Task: Search for an image of a cat on Google images.
Action: Mouse moved to (125, 109)
Screenshot: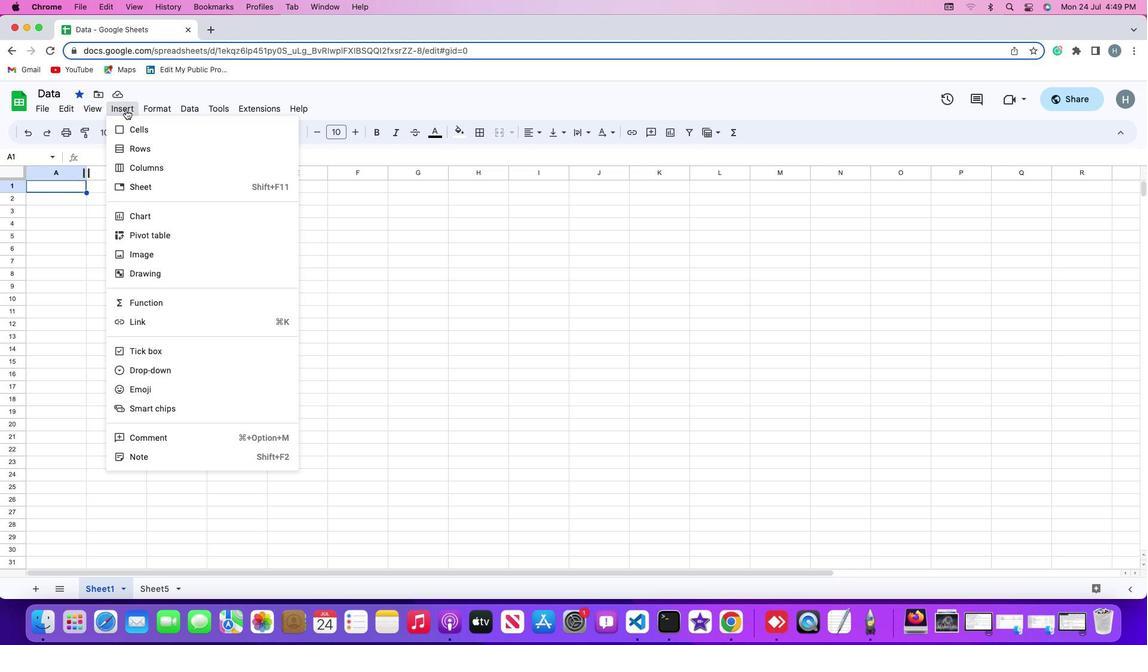 
Action: Mouse pressed left at (125, 109)
Screenshot: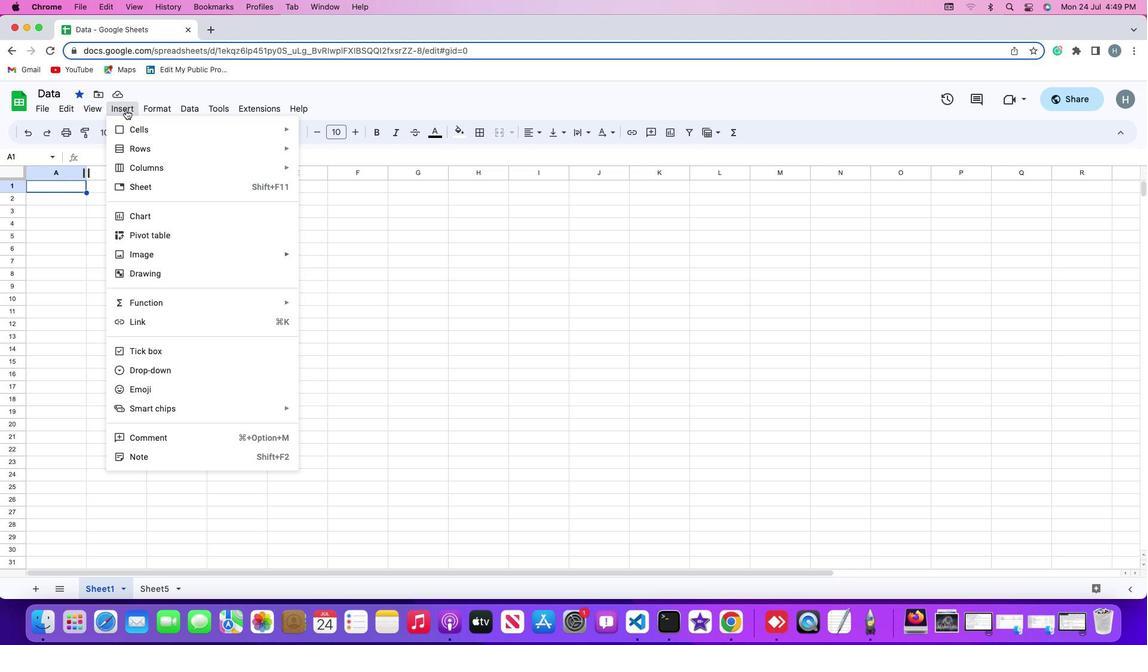 
Action: Mouse moved to (336, 276)
Screenshot: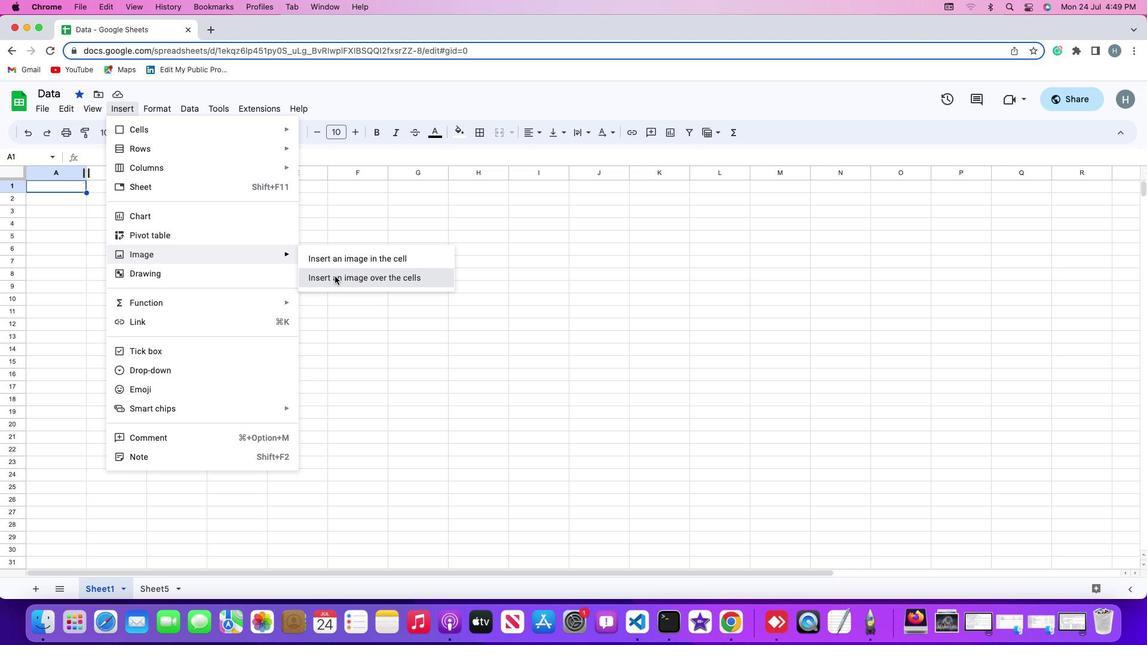 
Action: Mouse pressed left at (336, 276)
Screenshot: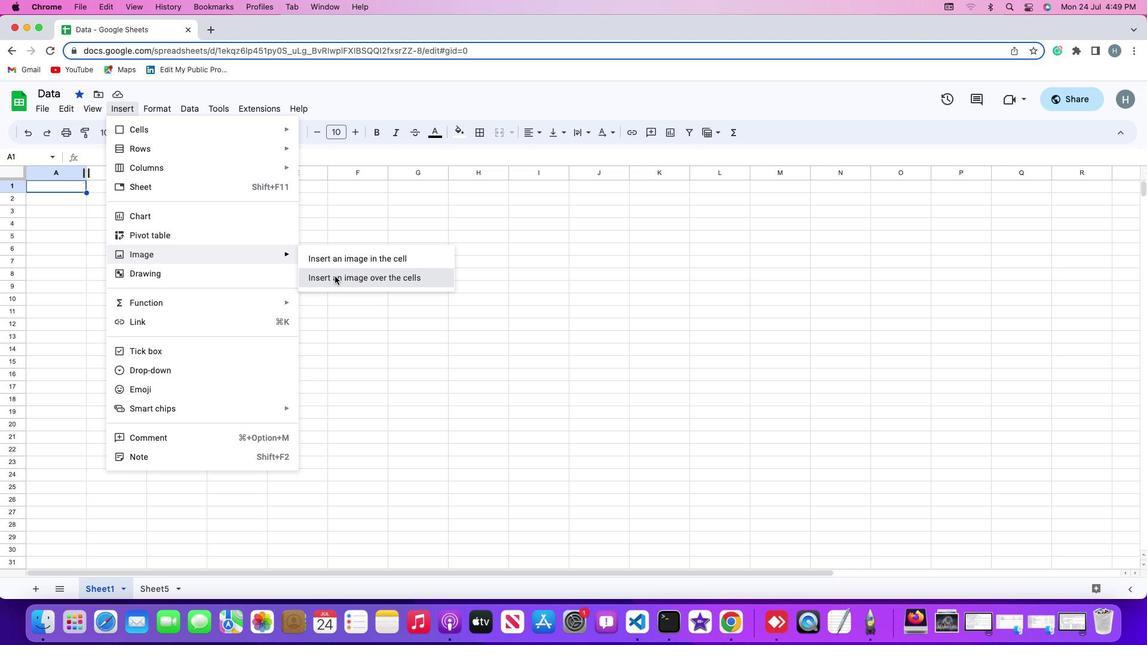 
Action: Mouse moved to (498, 174)
Screenshot: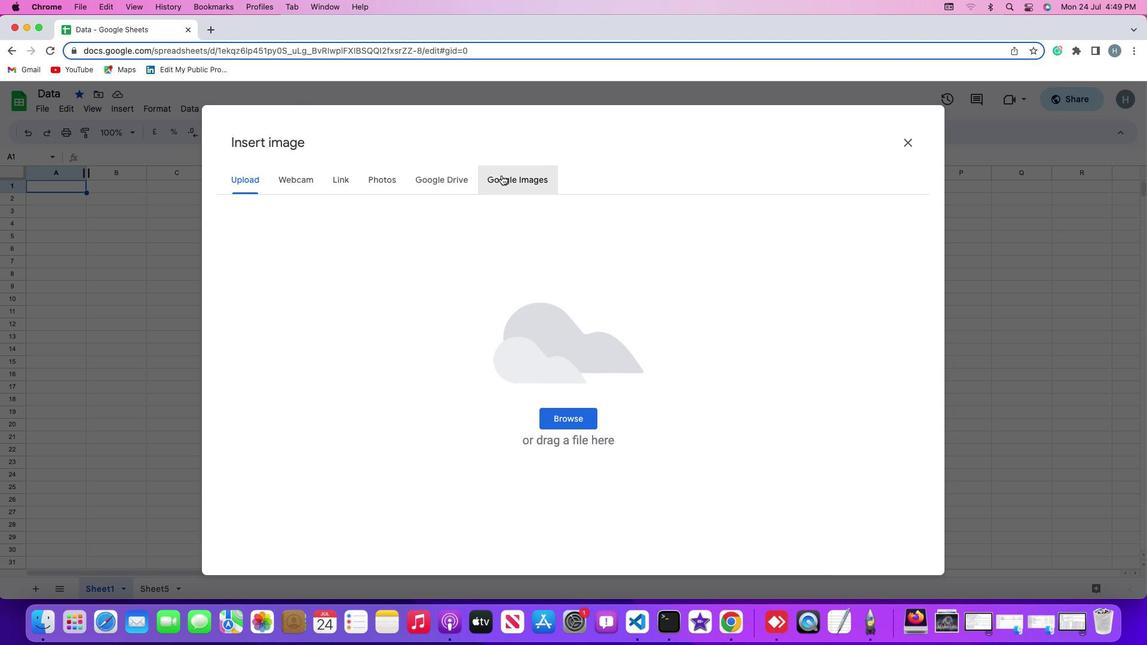 
Action: Mouse pressed left at (498, 174)
Screenshot: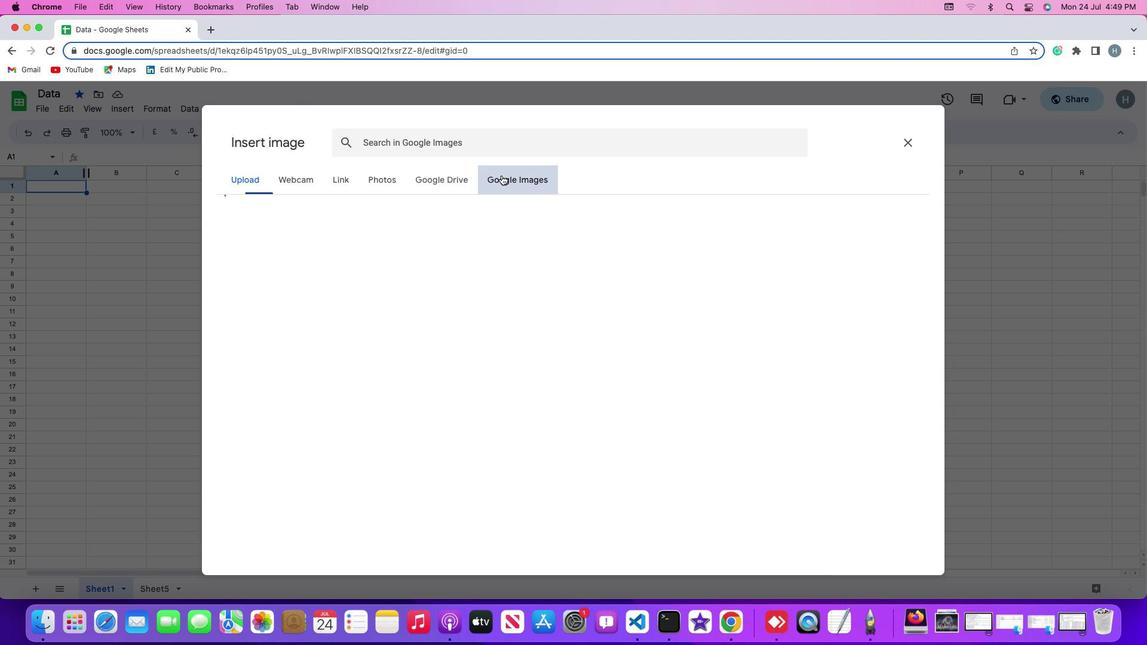 
Action: Mouse moved to (500, 152)
Screenshot: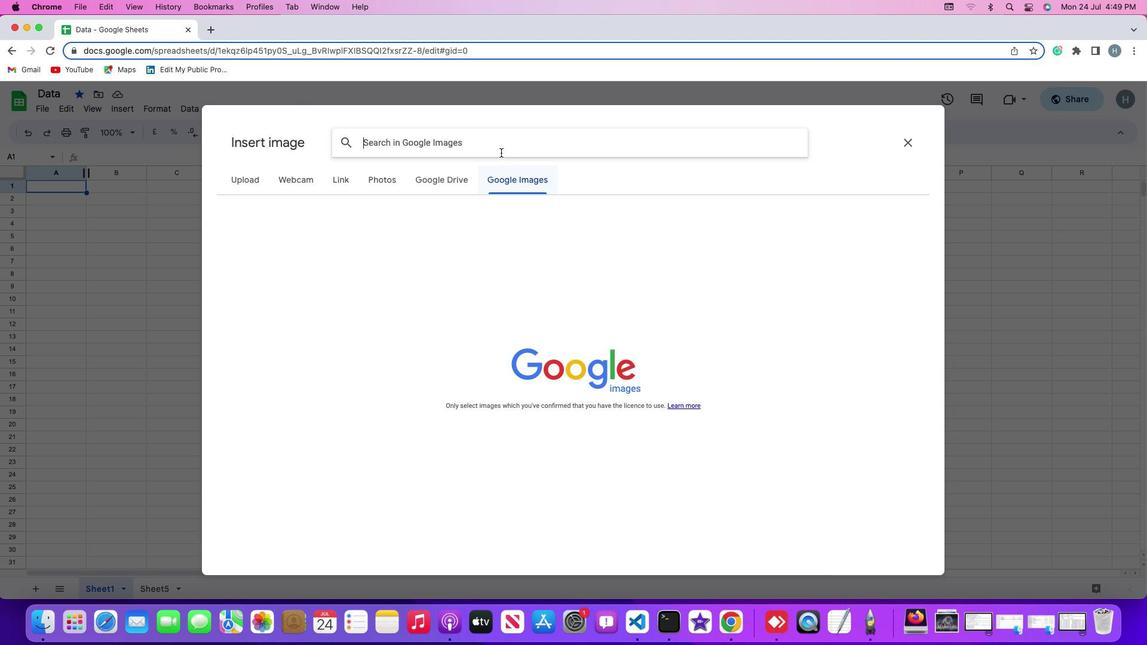 
Action: Key pressed 'c''a''t'
Screenshot: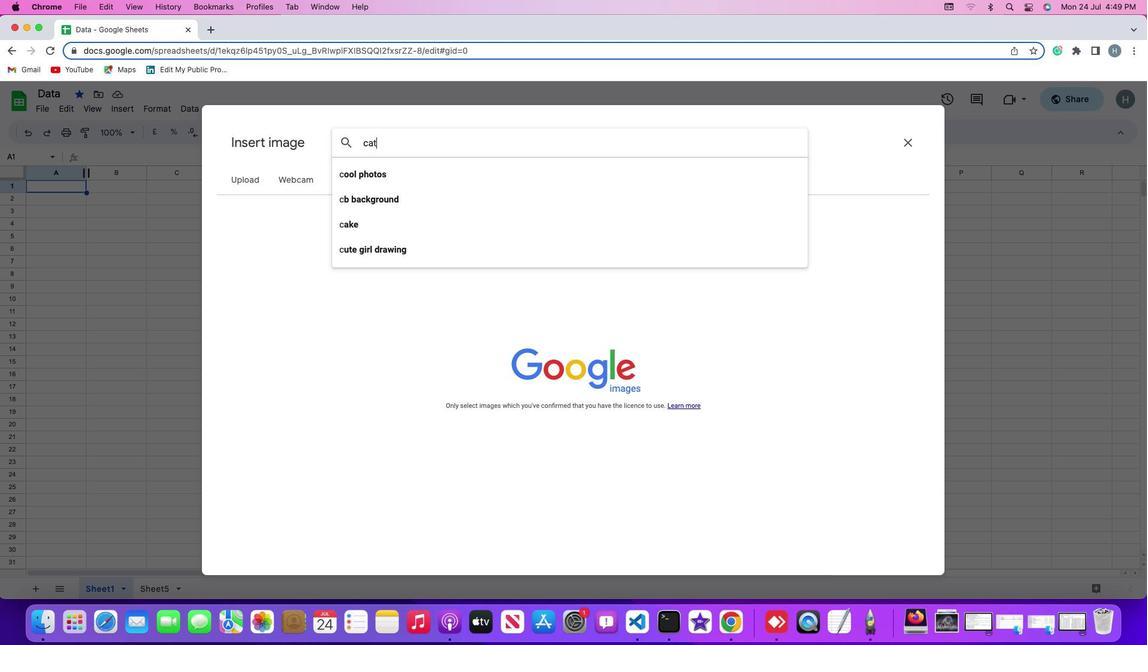 
Action: Mouse moved to (500, 170)
Screenshot: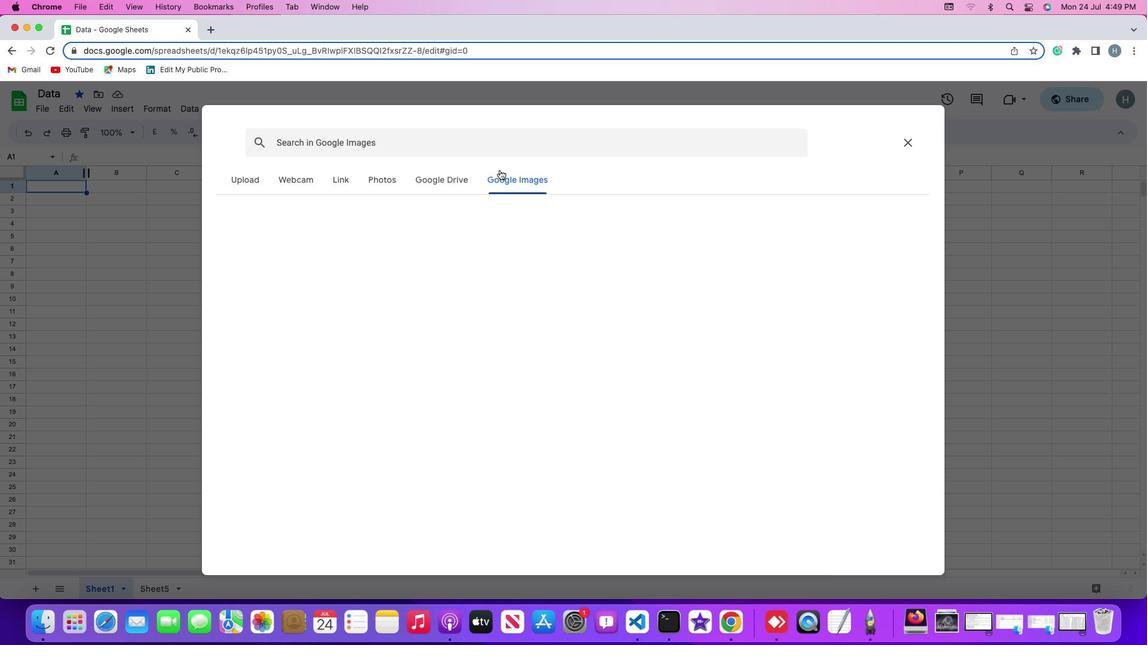 
Action: Mouse pressed left at (500, 170)
Screenshot: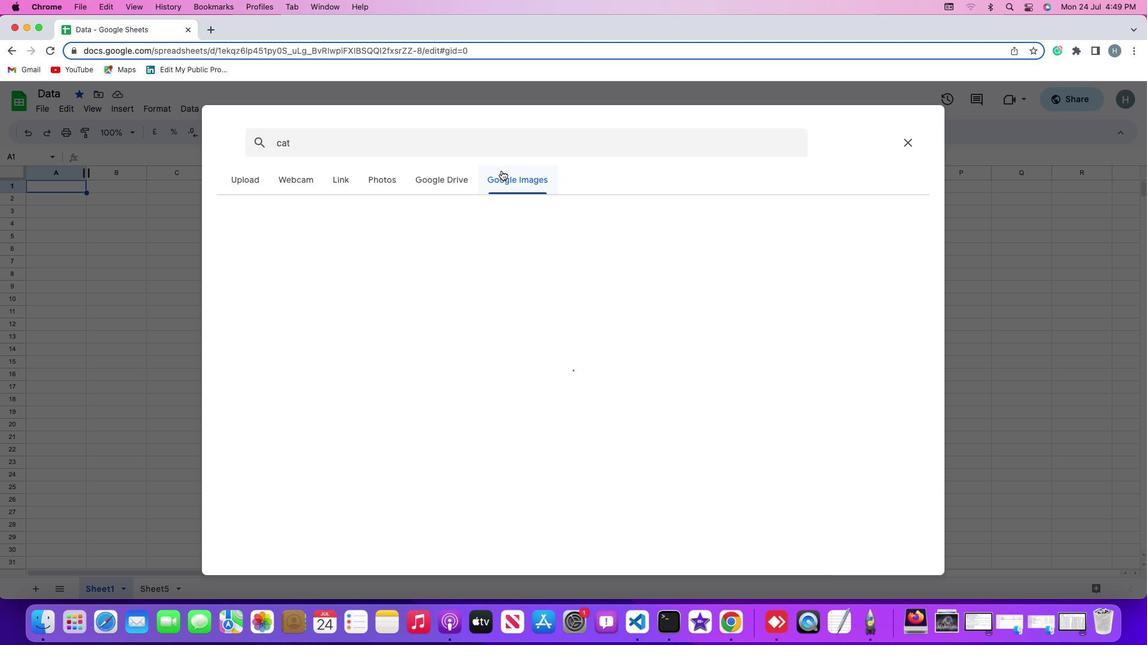 
Action: Mouse moved to (589, 285)
Screenshot: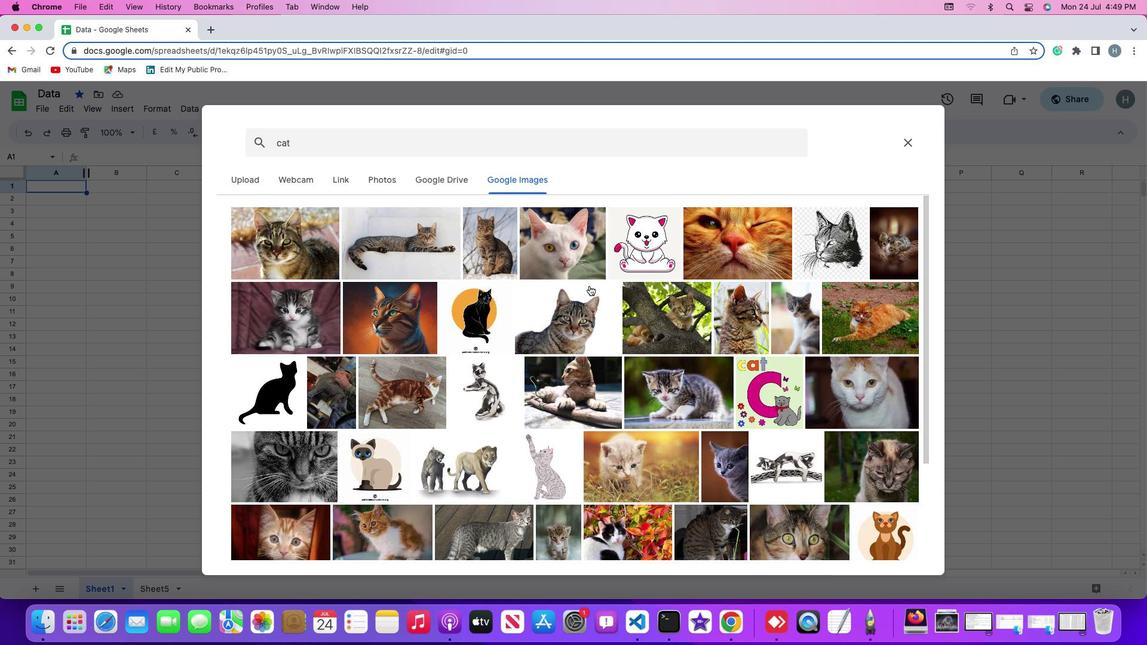 
